 Task: Set font family to default.
Action: Mouse moved to (8, 583)
Screenshot: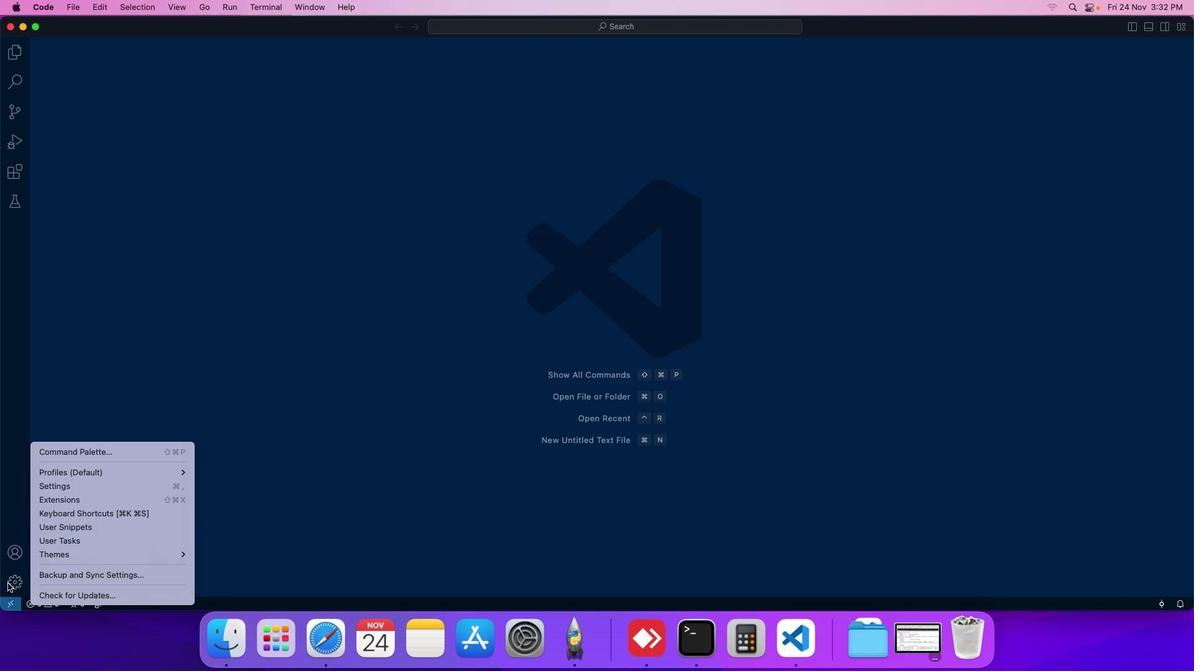 
Action: Mouse pressed left at (8, 583)
Screenshot: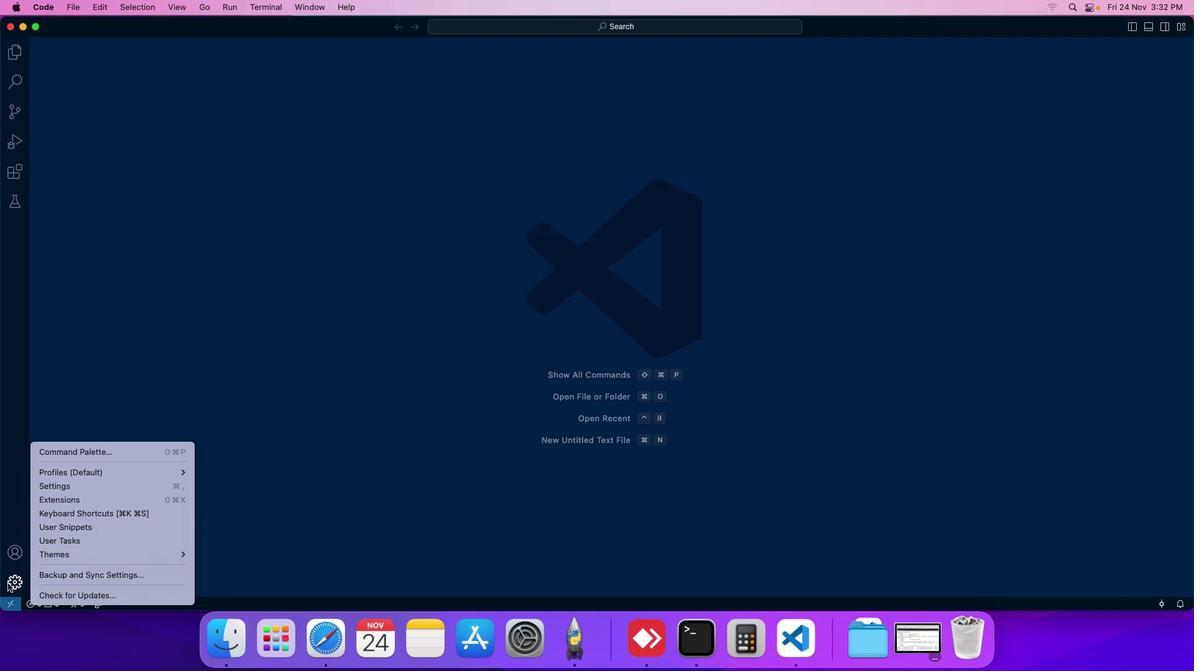 
Action: Mouse moved to (54, 486)
Screenshot: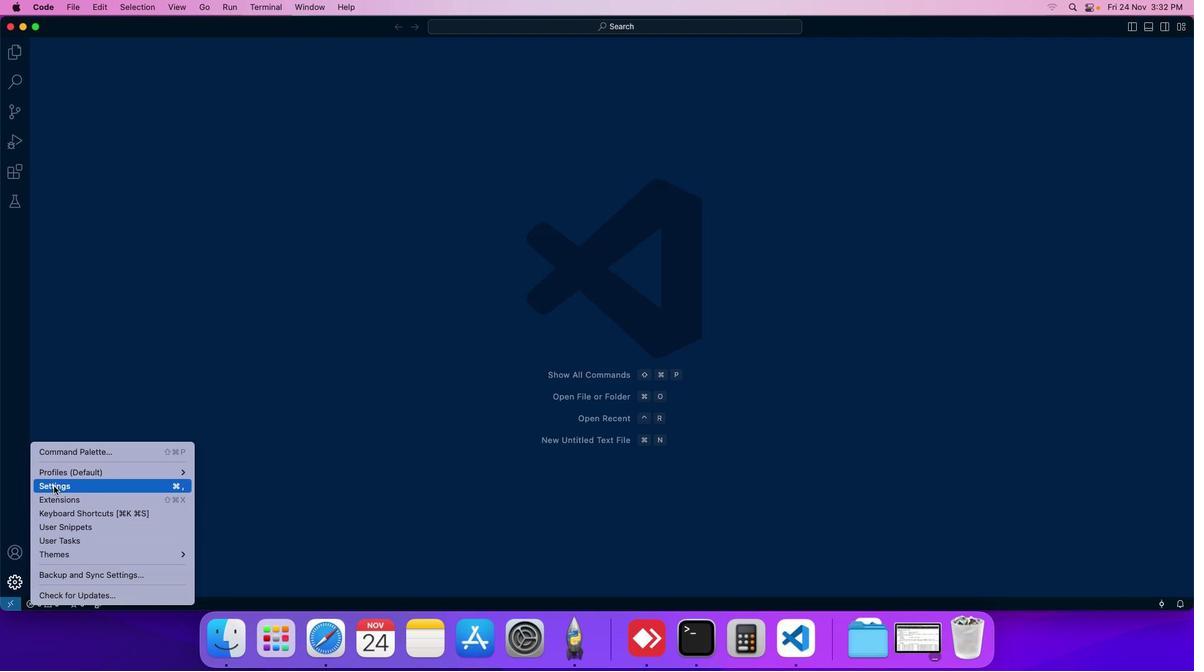 
Action: Mouse pressed left at (54, 486)
Screenshot: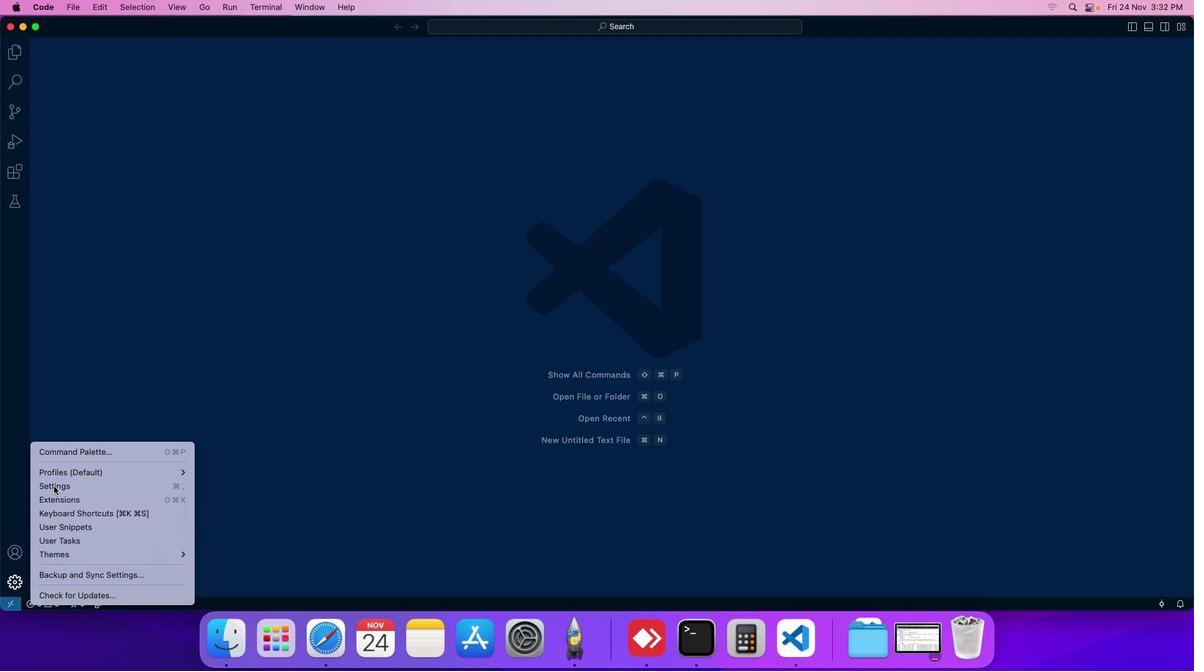 
Action: Mouse moved to (264, 181)
Screenshot: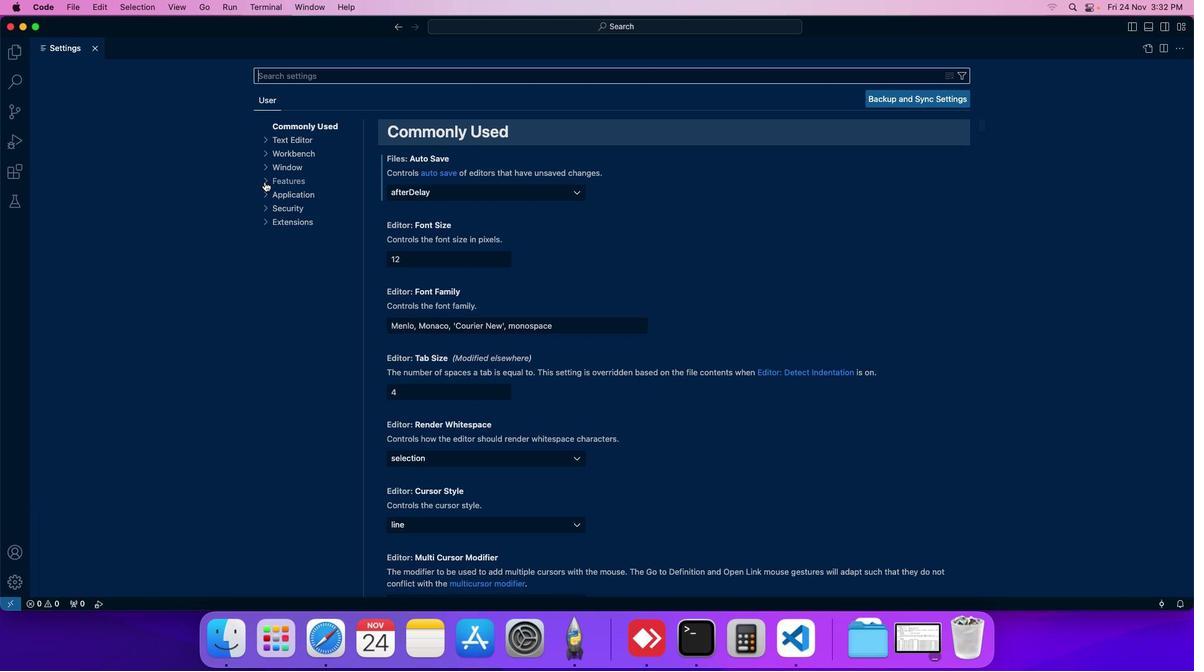 
Action: Mouse pressed left at (264, 181)
Screenshot: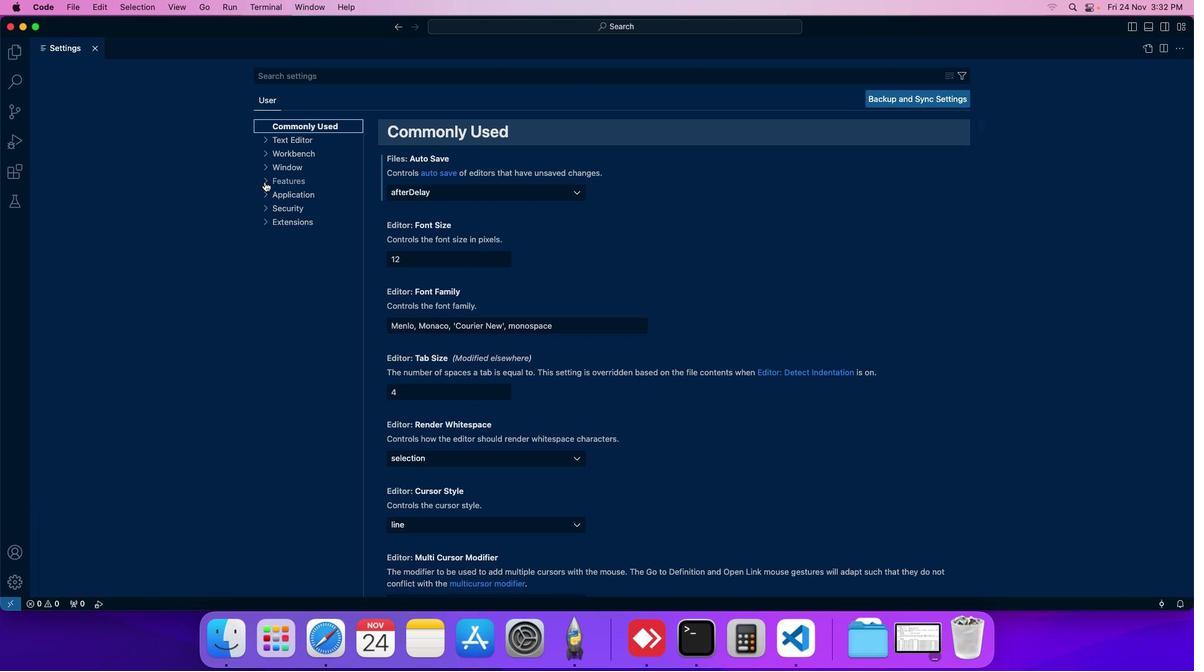 
Action: Mouse moved to (278, 424)
Screenshot: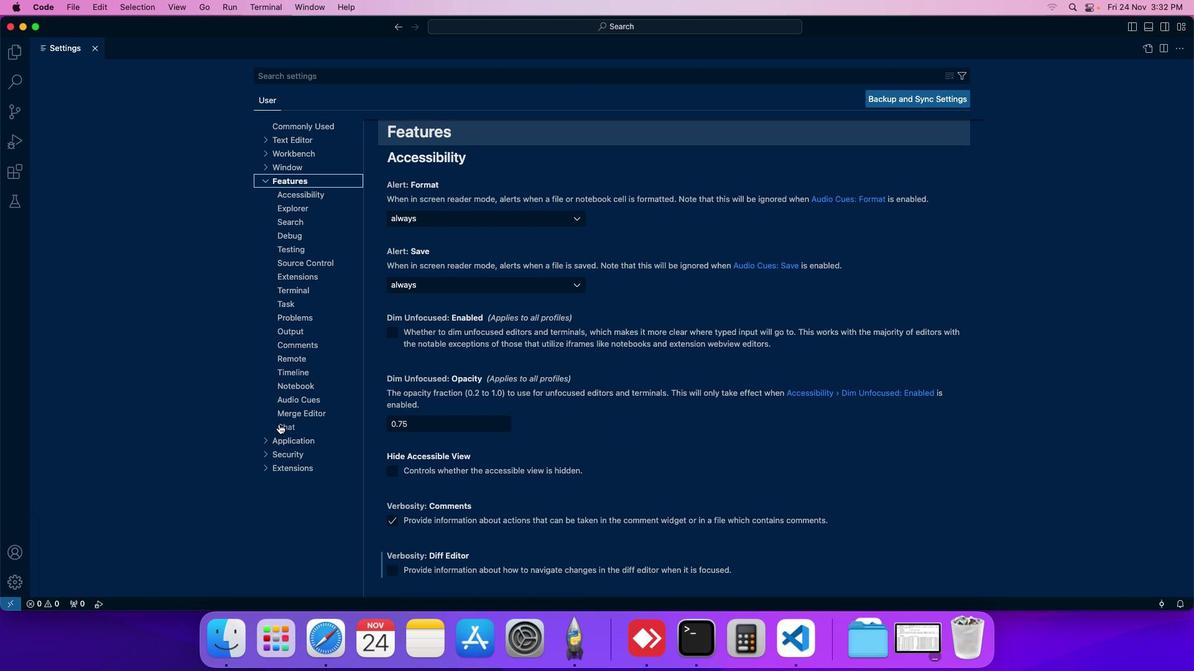 
Action: Mouse pressed left at (278, 424)
Screenshot: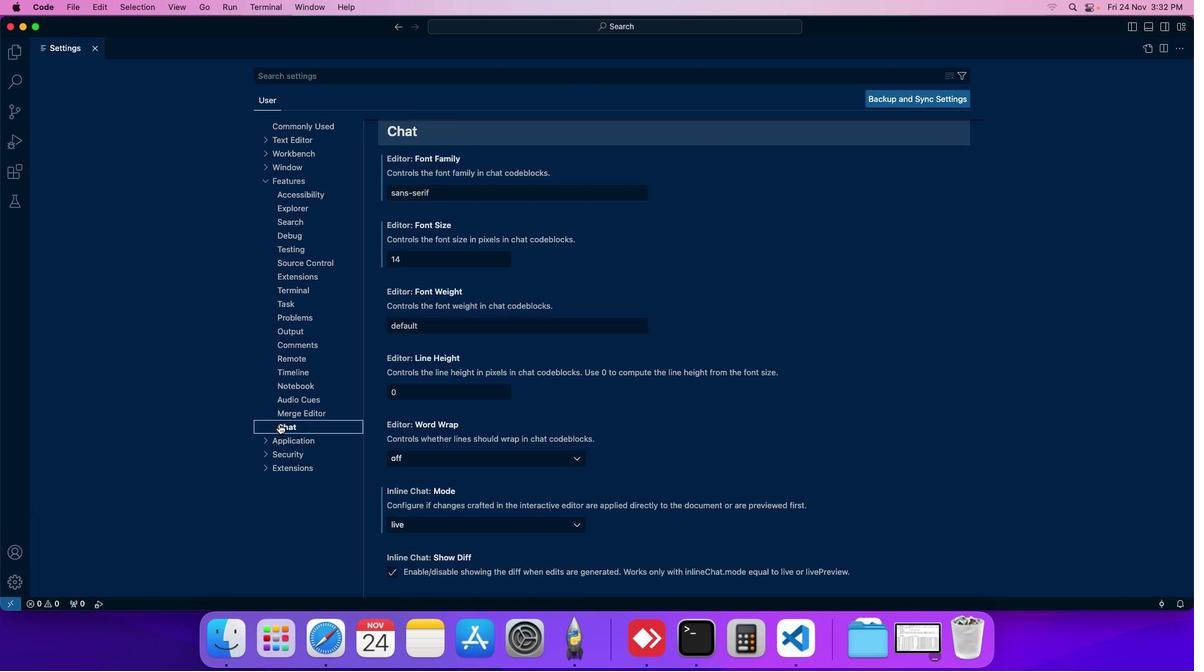 
Action: Mouse moved to (454, 197)
Screenshot: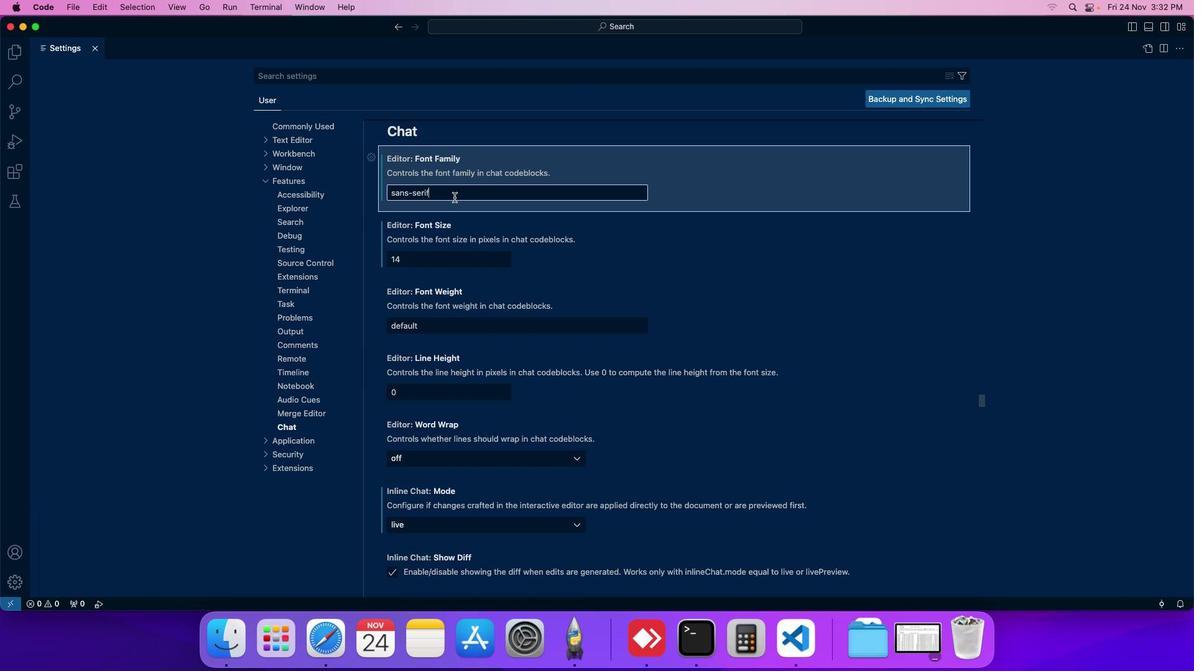 
Action: Mouse pressed left at (454, 197)
Screenshot: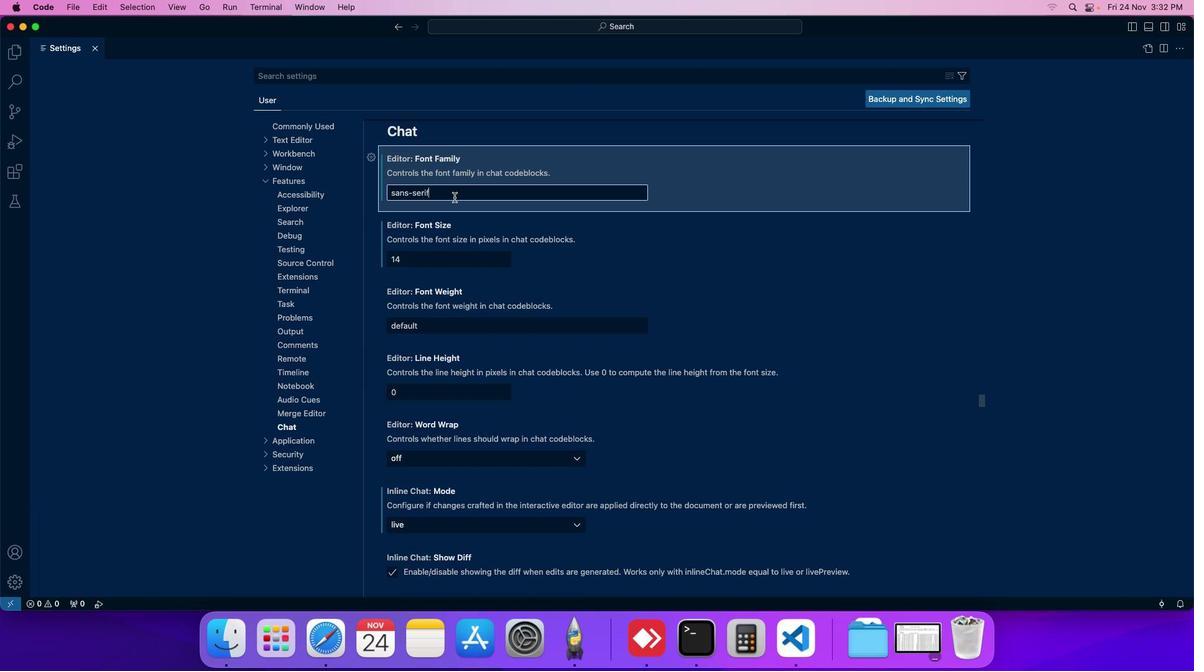 
Action: Key pressed Key.backspaceKey.backspaceKey.backspaceKey.backspaceKey.backspaceKey.backspaceKey.backspaceKey.backspaceKey.backspaceKey.backspace'd''e''f''a''u''l''t'
Screenshot: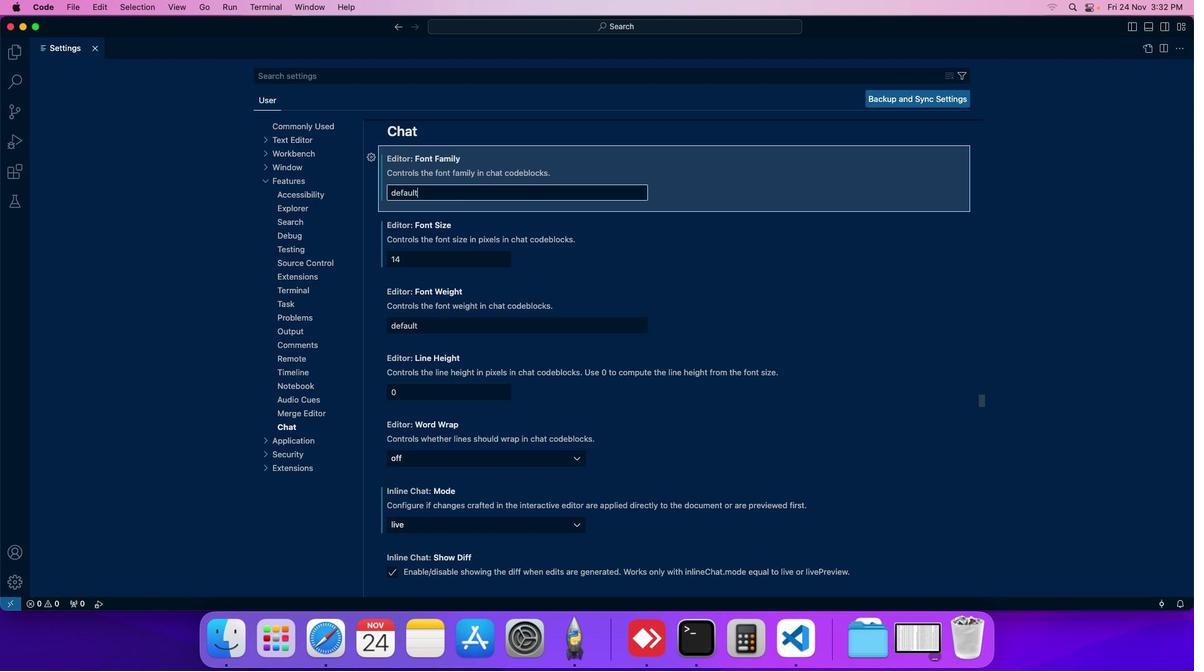 
